 Task: View search bar.
Action: Mouse pressed left at (163, 162)
Screenshot: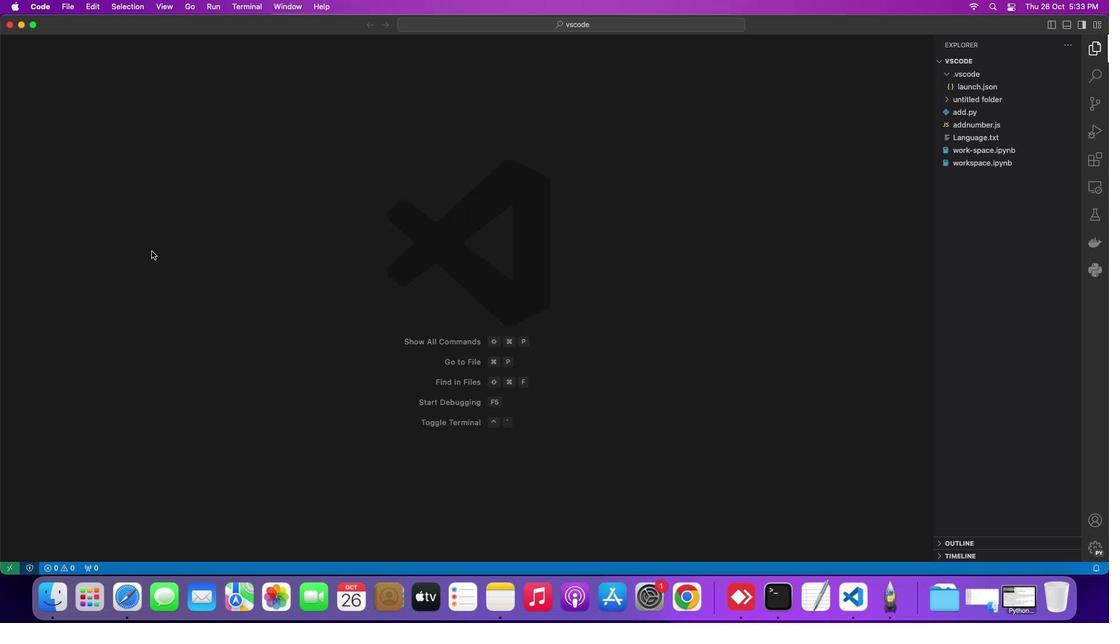 
Action: Mouse moved to (174, 19)
Screenshot: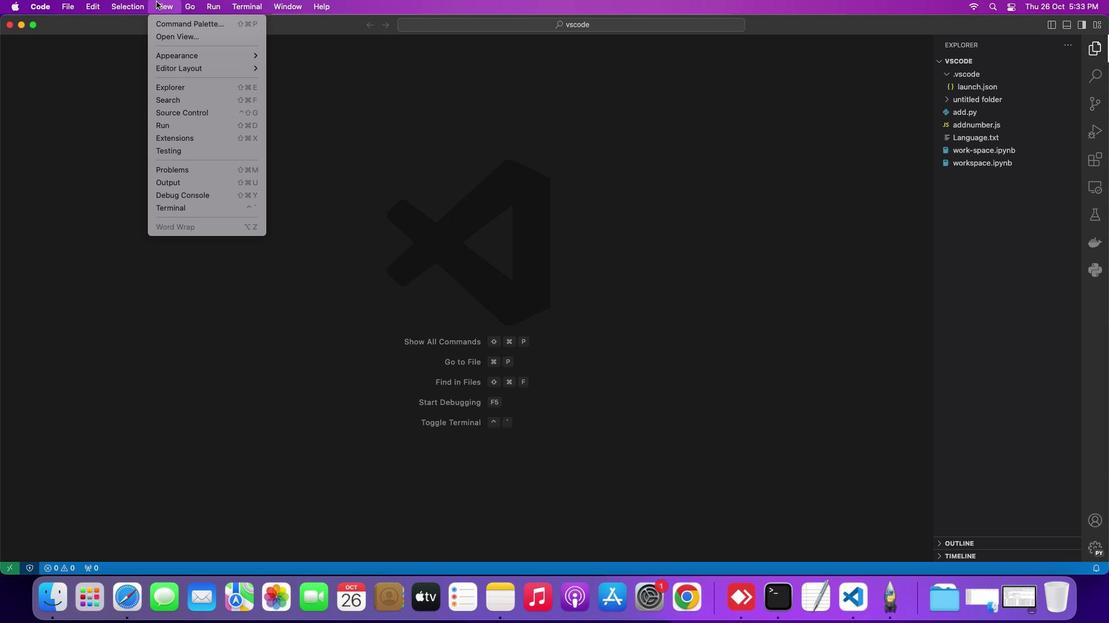 
Action: Mouse pressed left at (174, 19)
Screenshot: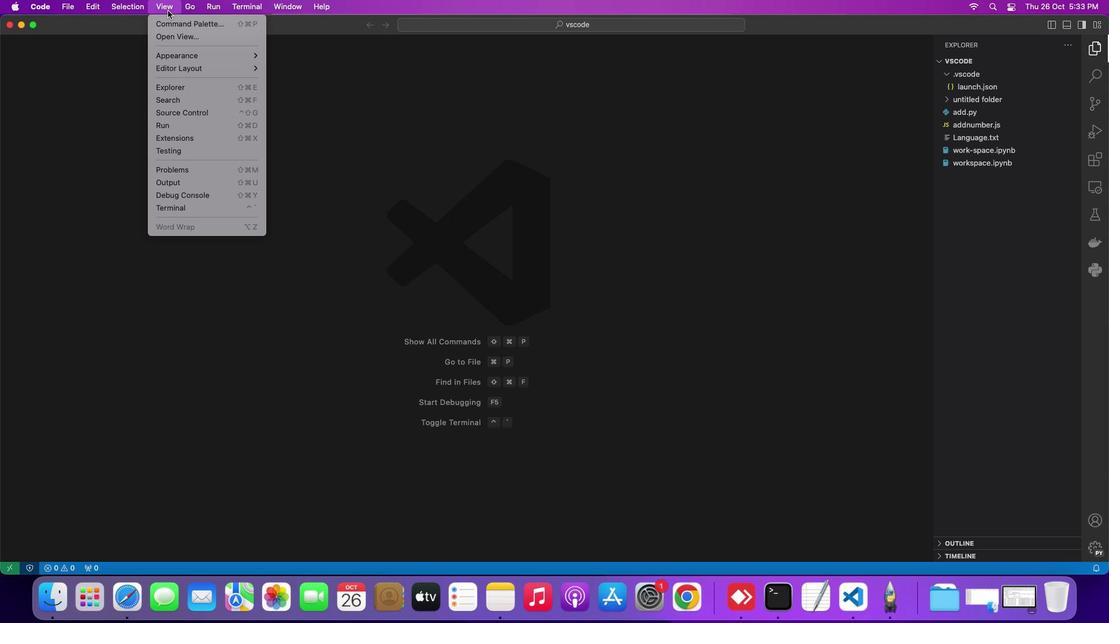
Action: Mouse moved to (182, 87)
Screenshot: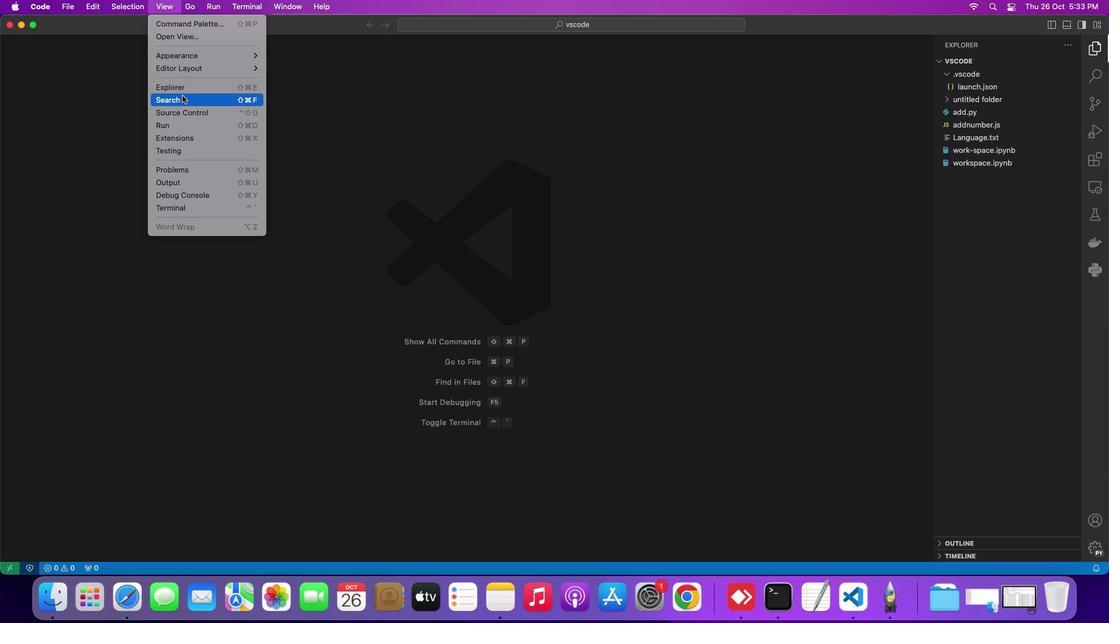 
Action: Mouse pressed left at (182, 87)
Screenshot: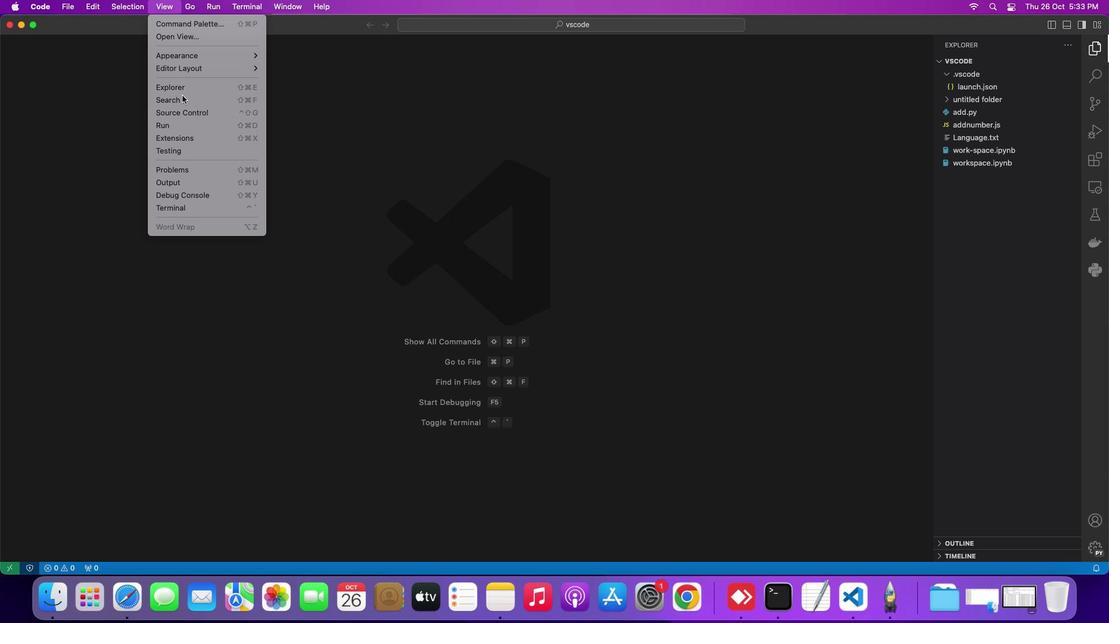 
Action: Mouse moved to (274, 153)
Screenshot: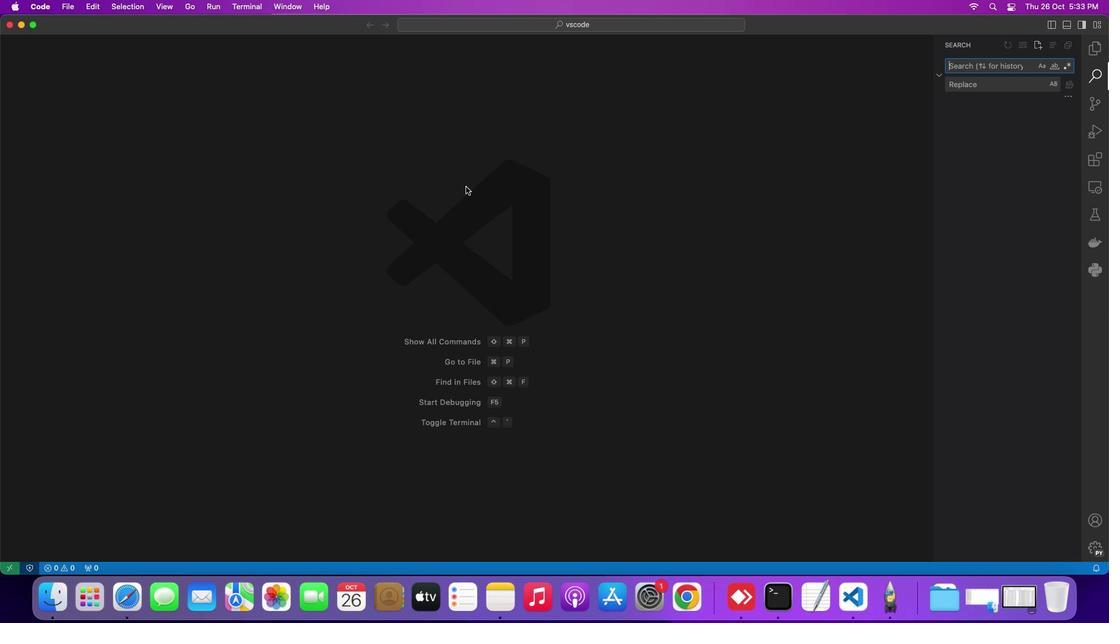 
